 Task: Change "DTS delay" for PS muxer to 200.
Action: Mouse moved to (109, 15)
Screenshot: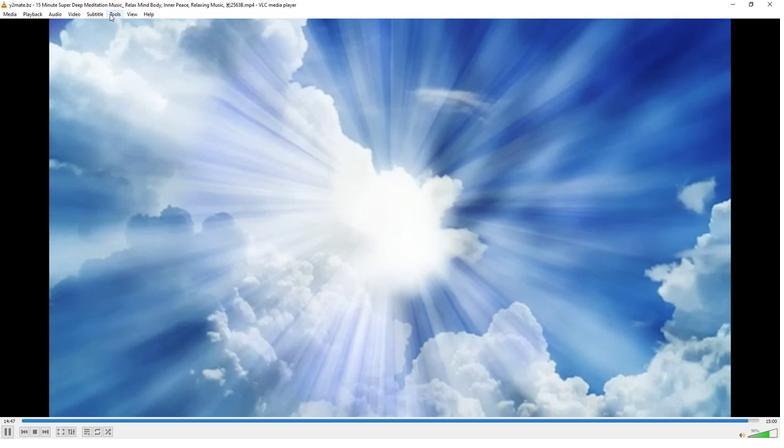 
Action: Mouse pressed left at (109, 15)
Screenshot: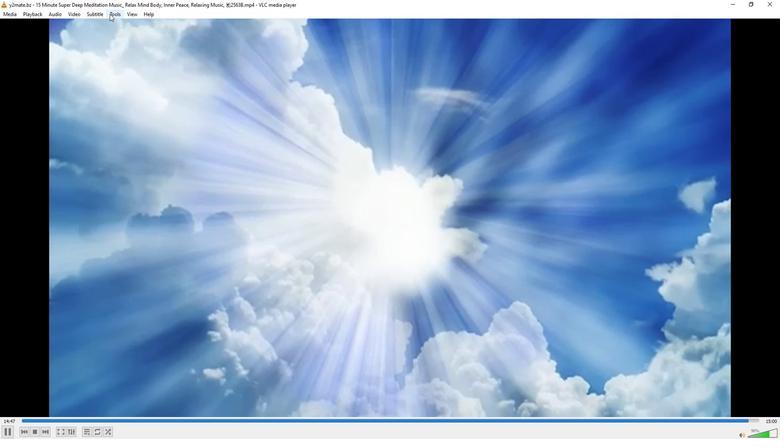 
Action: Mouse moved to (132, 114)
Screenshot: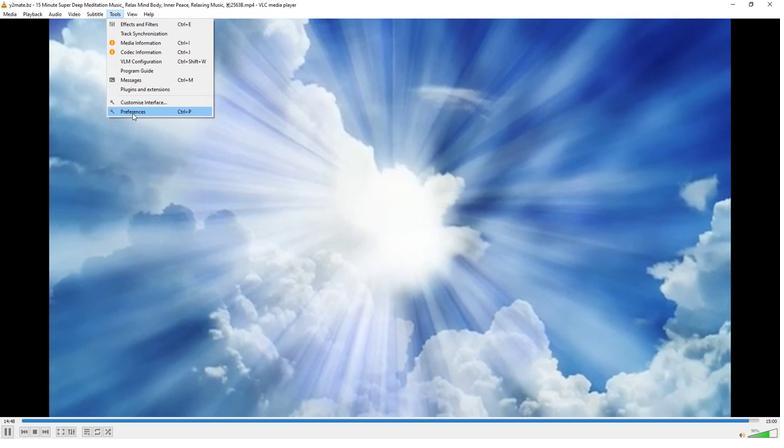 
Action: Mouse pressed left at (132, 114)
Screenshot: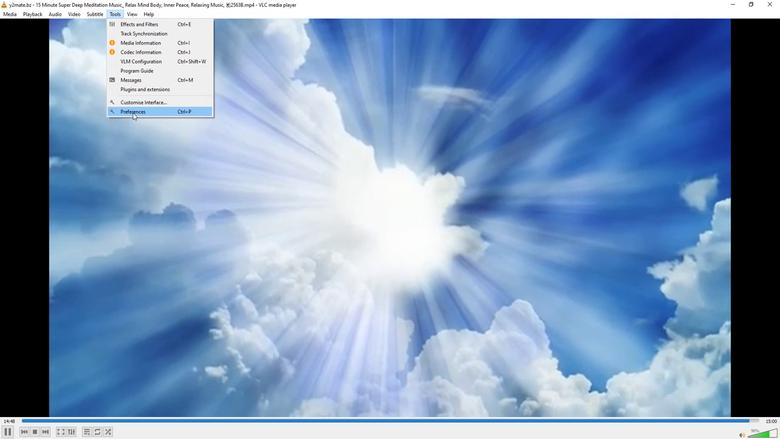 
Action: Mouse moved to (253, 358)
Screenshot: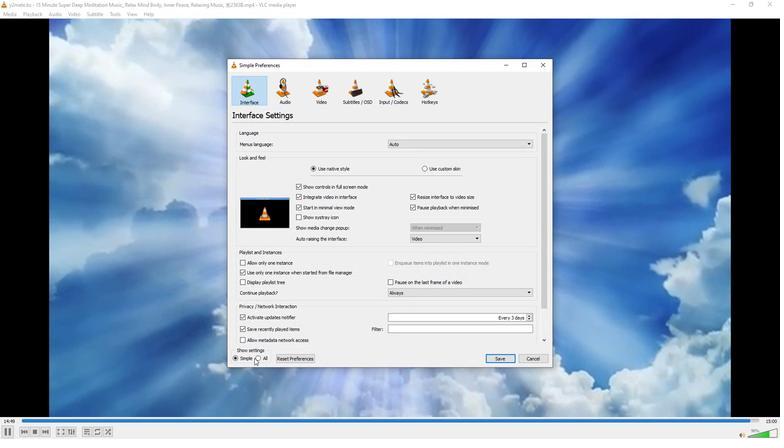 
Action: Mouse pressed left at (253, 358)
Screenshot: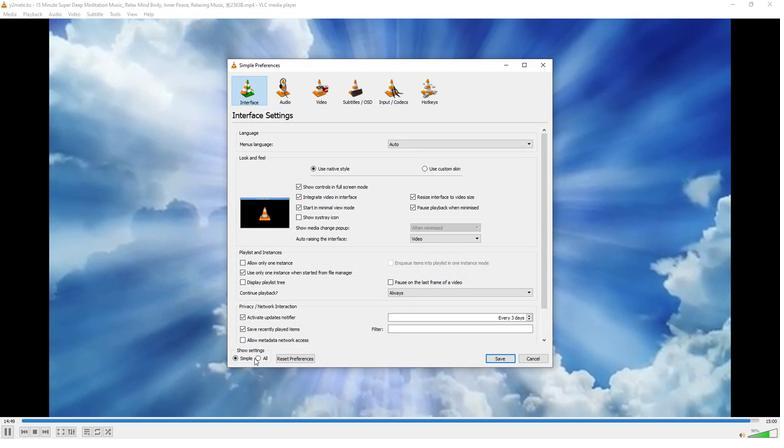 
Action: Mouse moved to (254, 358)
Screenshot: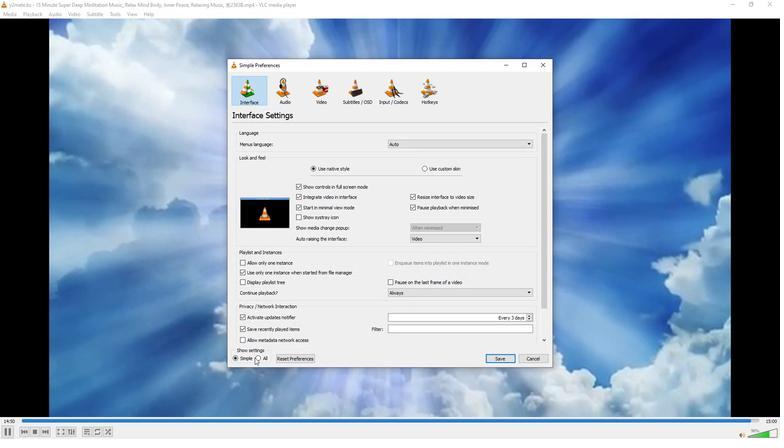 
Action: Mouse pressed left at (254, 358)
Screenshot: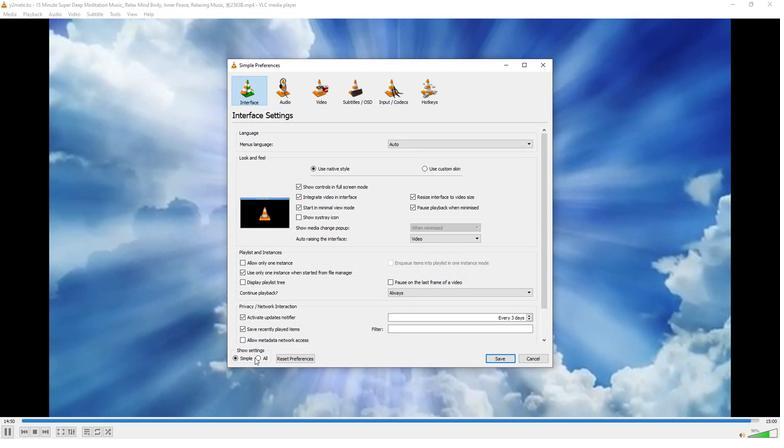 
Action: Mouse moved to (255, 358)
Screenshot: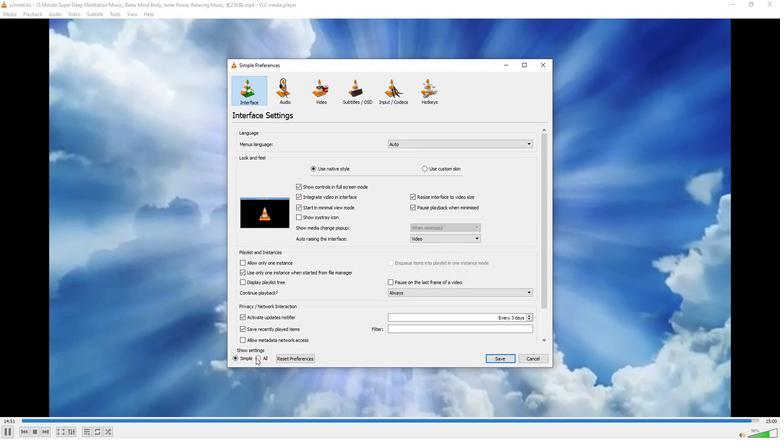 
Action: Mouse pressed left at (255, 358)
Screenshot: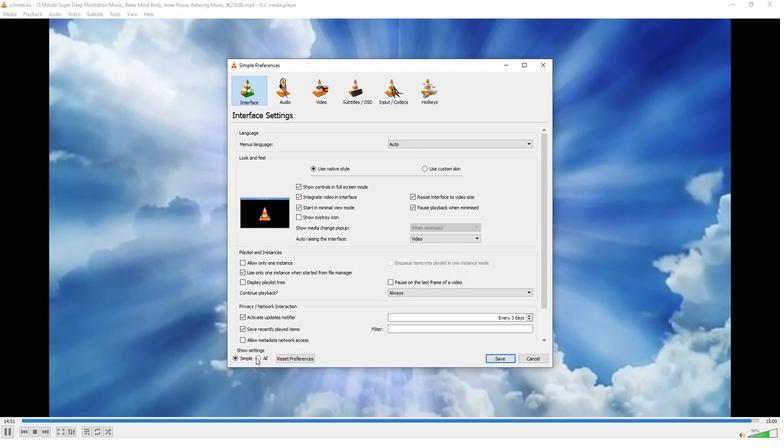 
Action: Mouse moved to (265, 259)
Screenshot: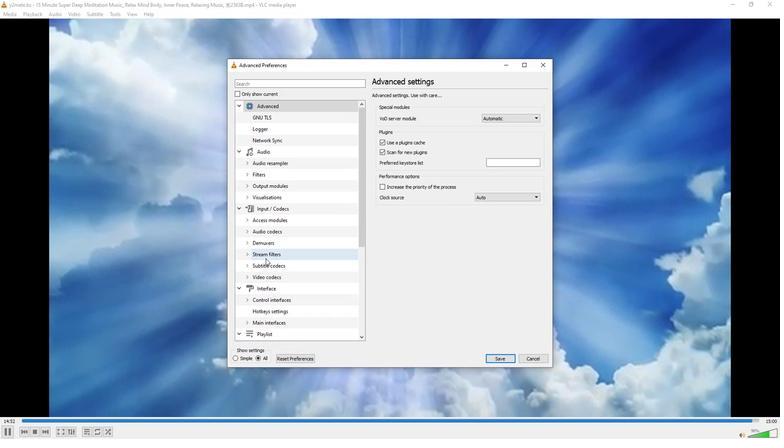 
Action: Mouse scrolled (265, 259) with delta (0, 0)
Screenshot: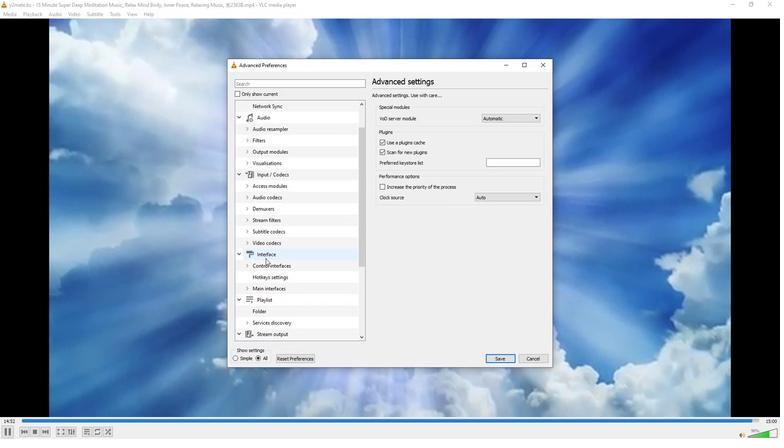 
Action: Mouse scrolled (265, 259) with delta (0, 0)
Screenshot: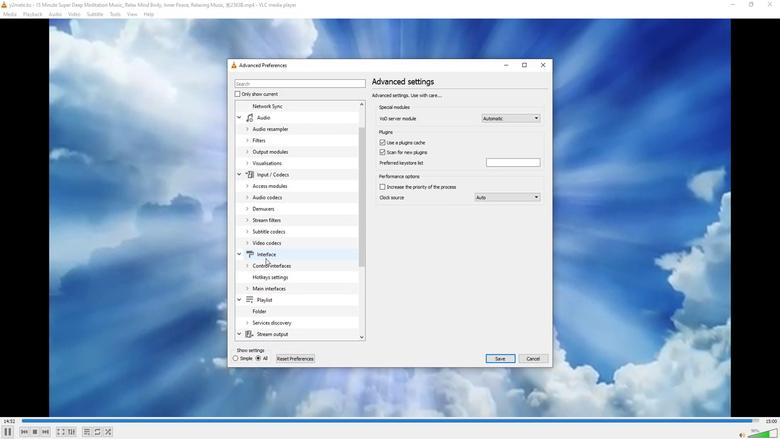 
Action: Mouse moved to (245, 321)
Screenshot: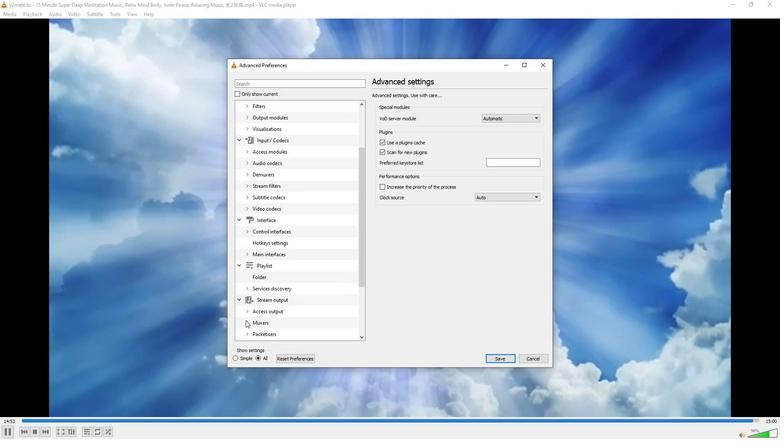 
Action: Mouse pressed left at (245, 321)
Screenshot: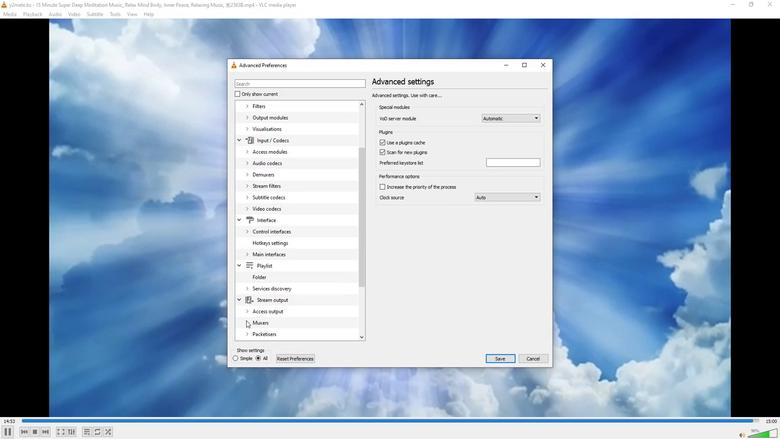 
Action: Mouse moved to (268, 291)
Screenshot: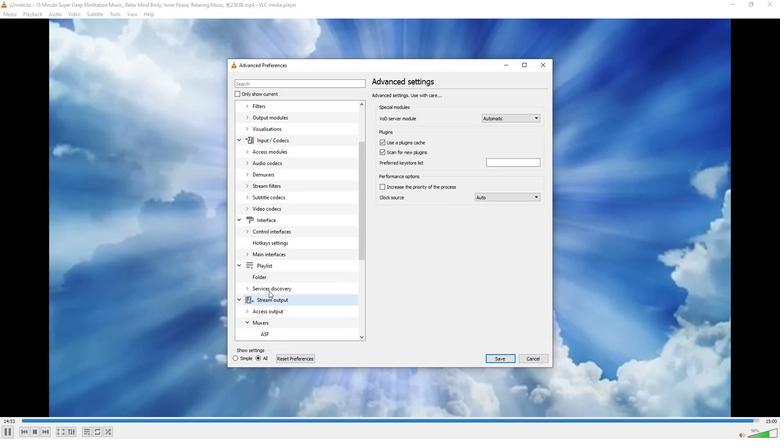 
Action: Mouse scrolled (268, 291) with delta (0, 0)
Screenshot: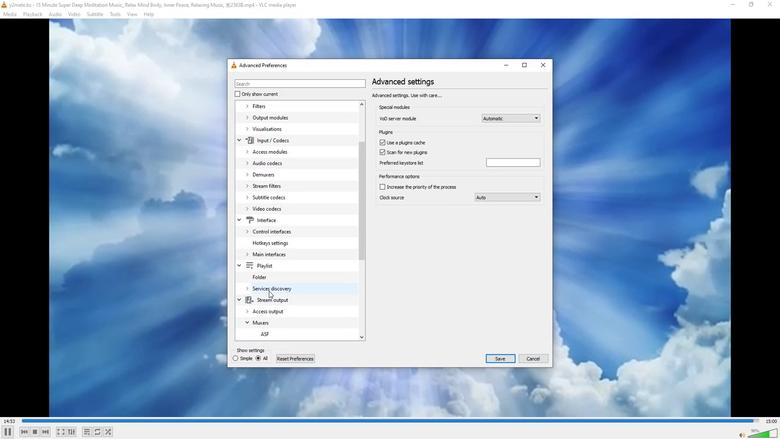 
Action: Mouse scrolled (268, 291) with delta (0, 0)
Screenshot: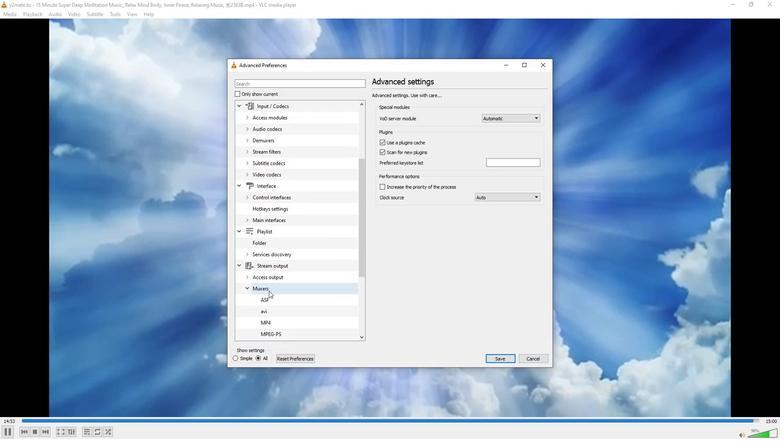 
Action: Mouse moved to (273, 300)
Screenshot: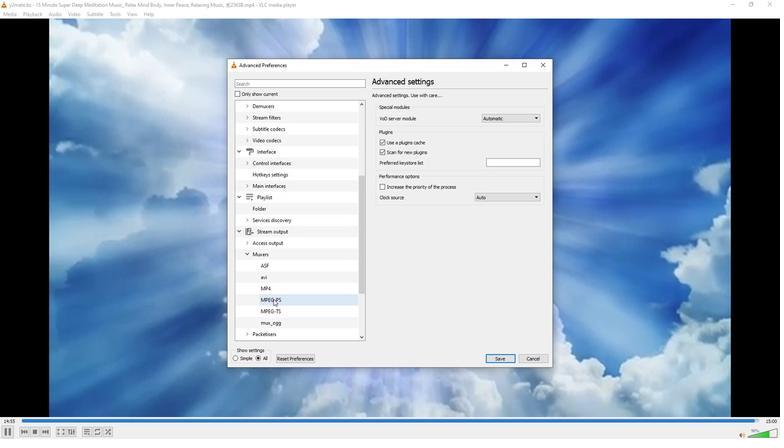 
Action: Mouse pressed left at (273, 300)
Screenshot: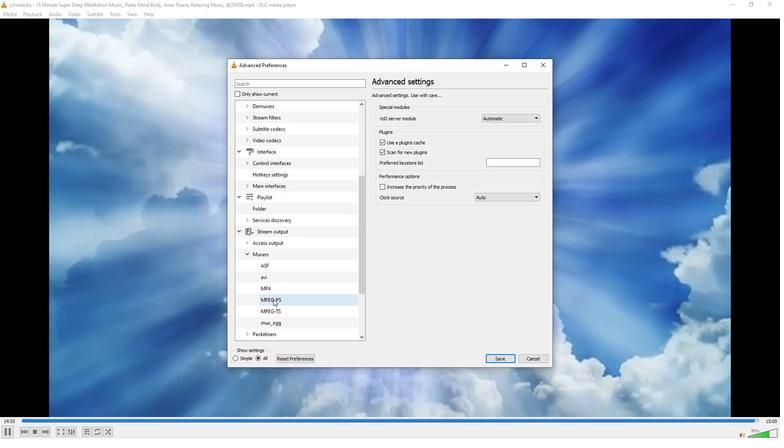 
Action: Mouse moved to (539, 106)
Screenshot: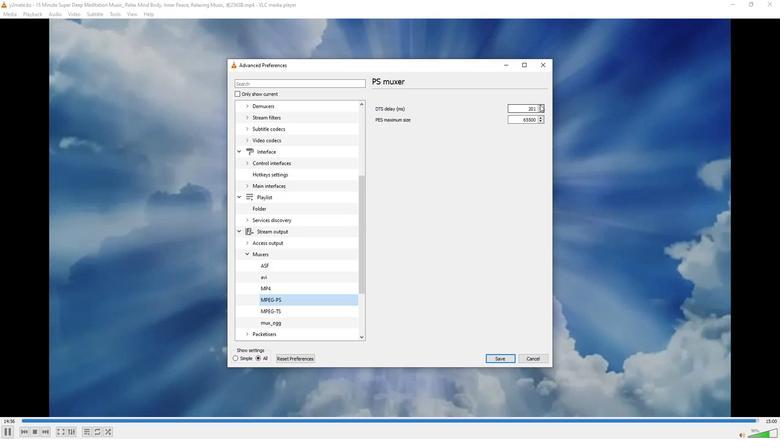 
Action: Mouse pressed left at (539, 106)
Screenshot: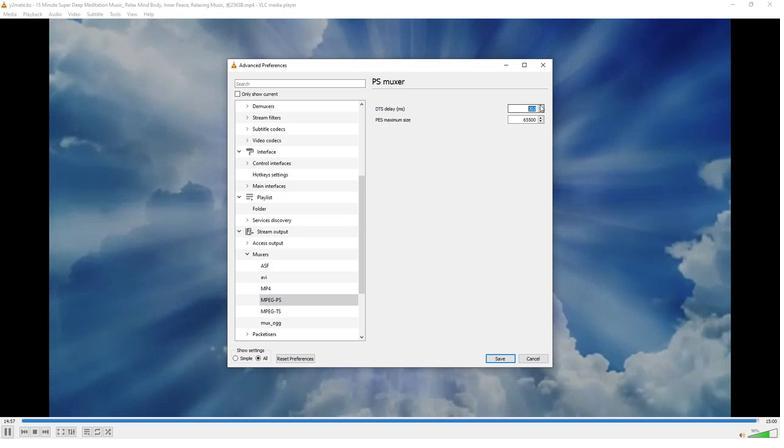
Action: Mouse moved to (540, 110)
Screenshot: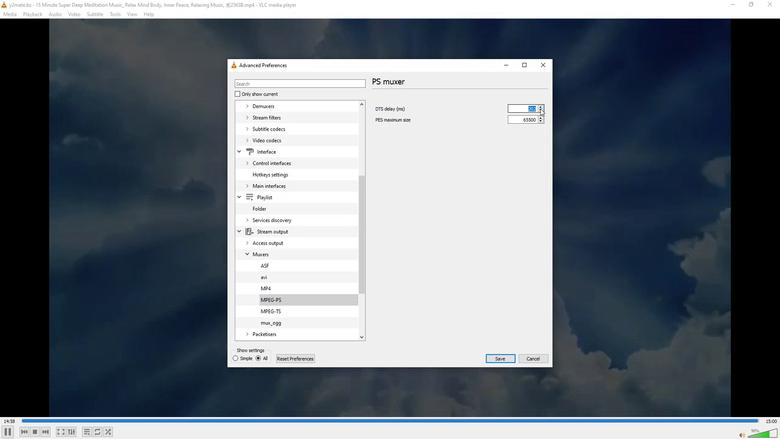 
Action: Mouse pressed left at (540, 110)
Screenshot: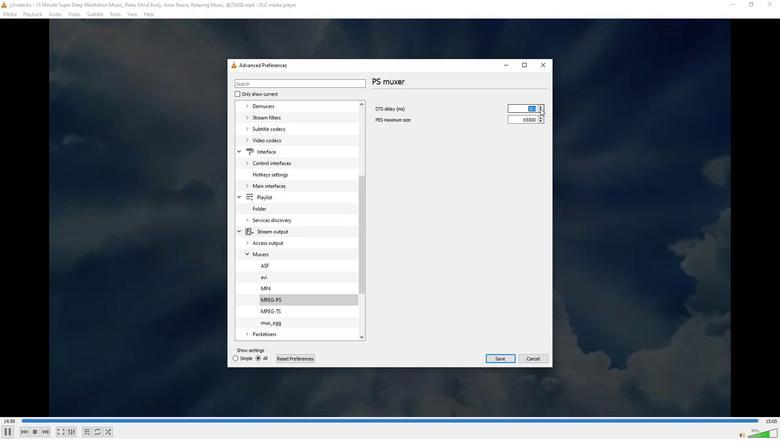 
Action: Mouse pressed left at (540, 110)
Screenshot: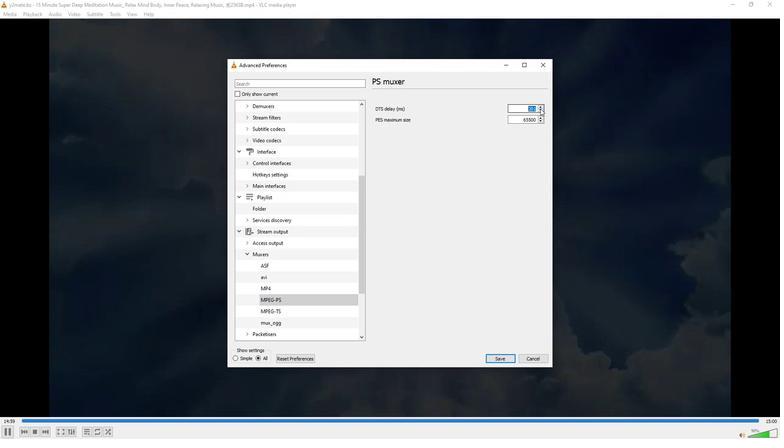 
Action: Mouse moved to (460, 212)
Screenshot: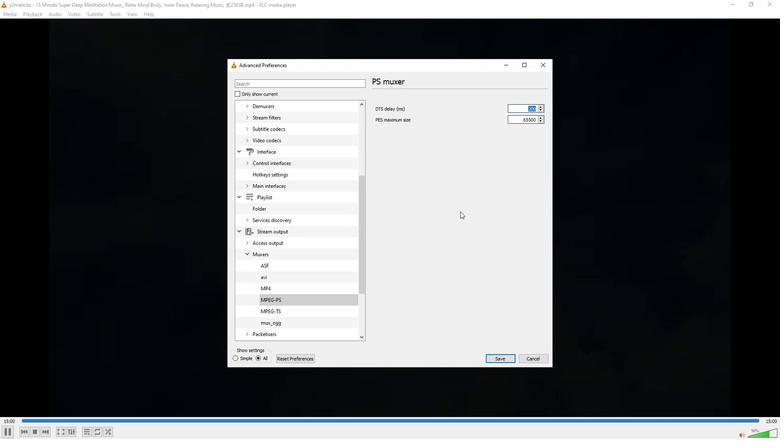 
